 Task: Apply the line start through the arrow.
Action: Mouse moved to (110, 80)
Screenshot: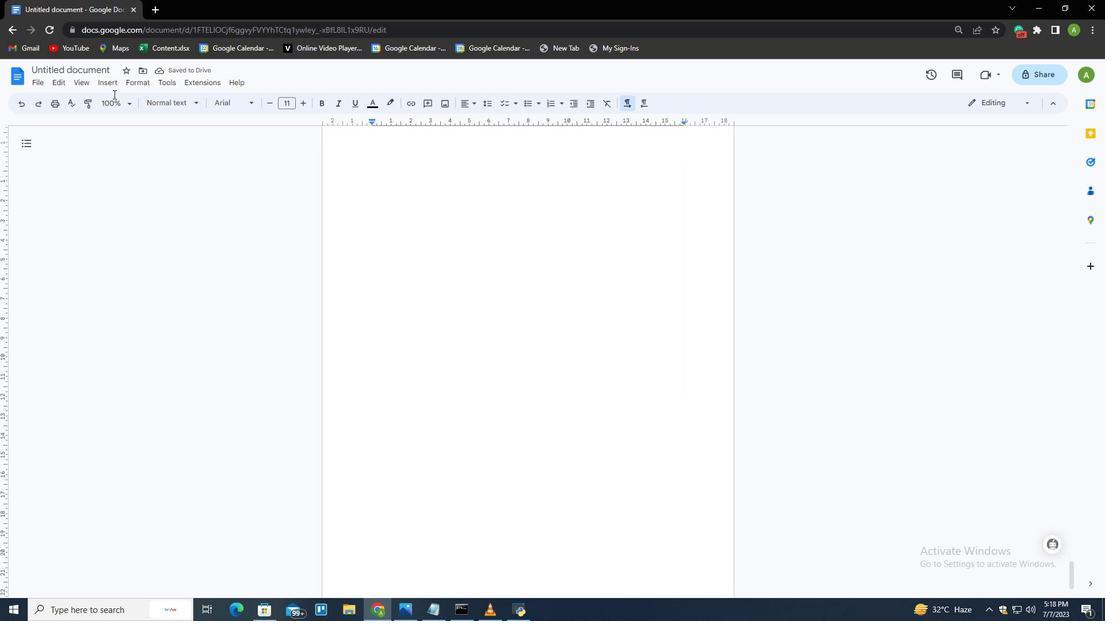 
Action: Mouse pressed left at (110, 80)
Screenshot: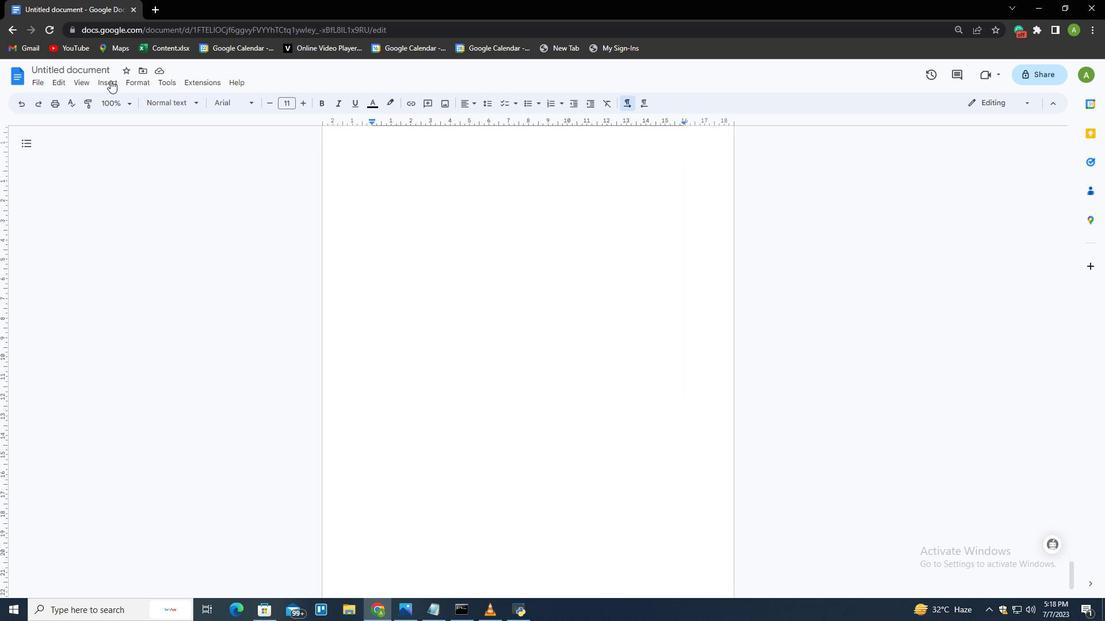 
Action: Mouse moved to (136, 133)
Screenshot: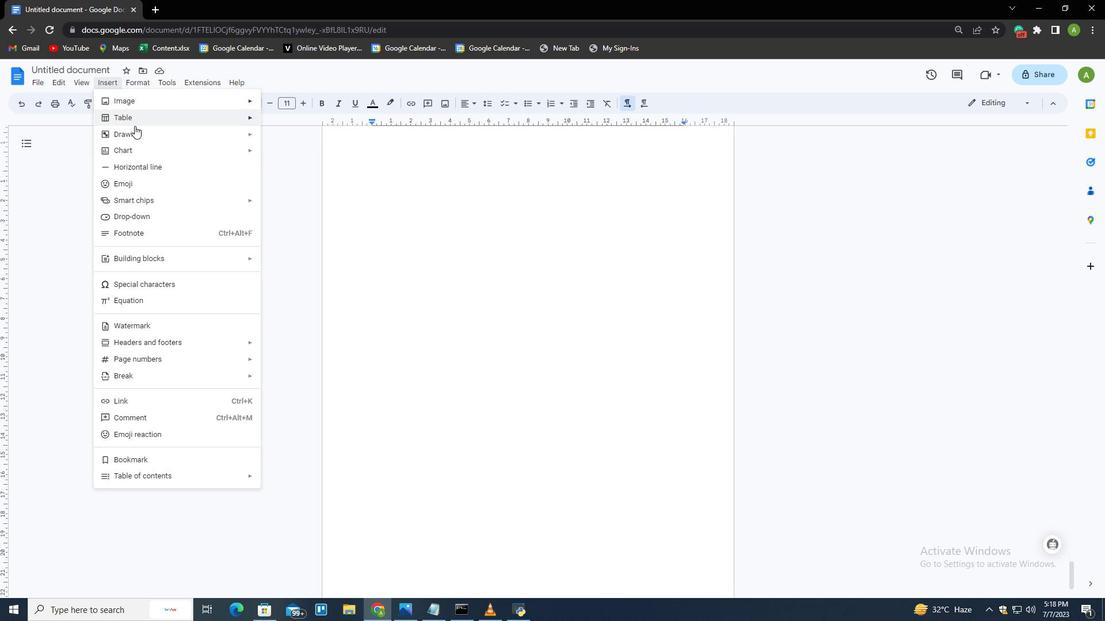 
Action: Mouse pressed left at (136, 133)
Screenshot: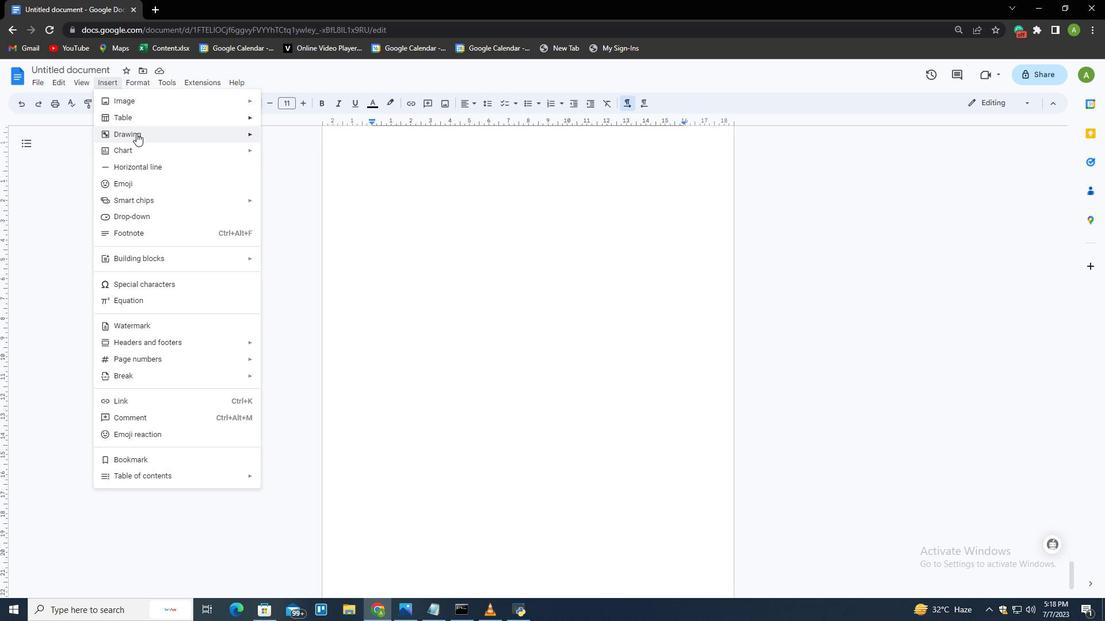 
Action: Mouse moved to (287, 134)
Screenshot: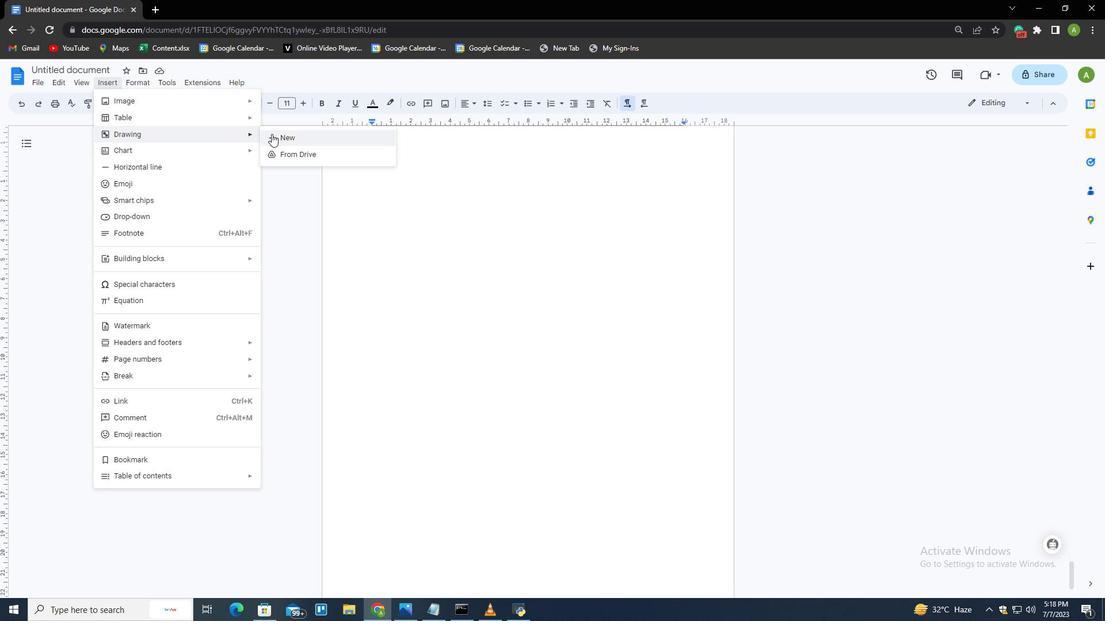 
Action: Mouse pressed left at (287, 134)
Screenshot: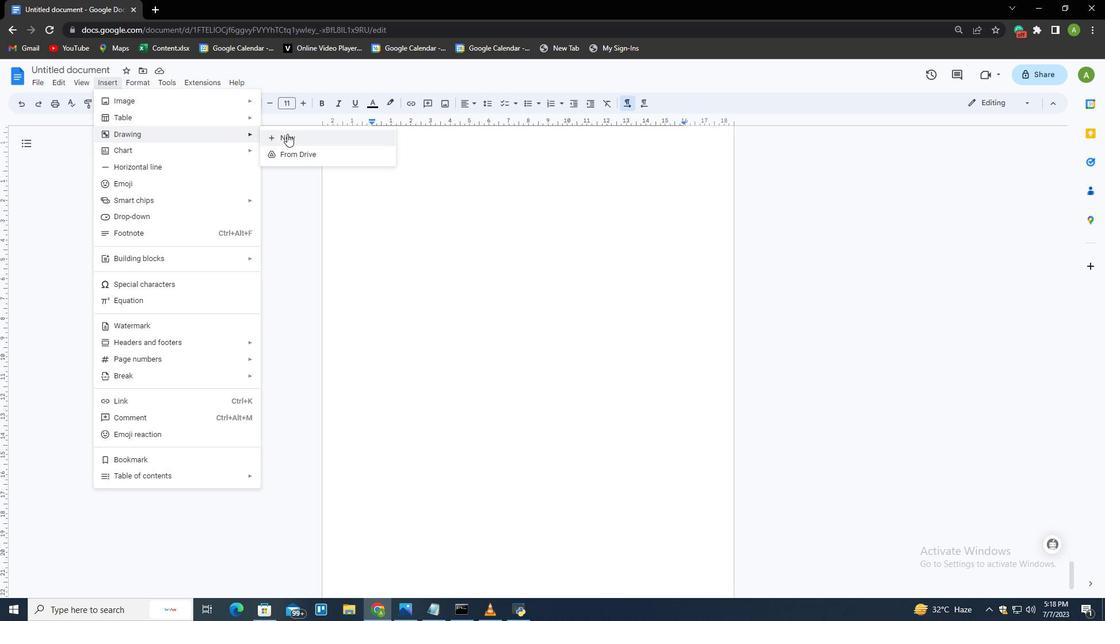
Action: Mouse moved to (428, 127)
Screenshot: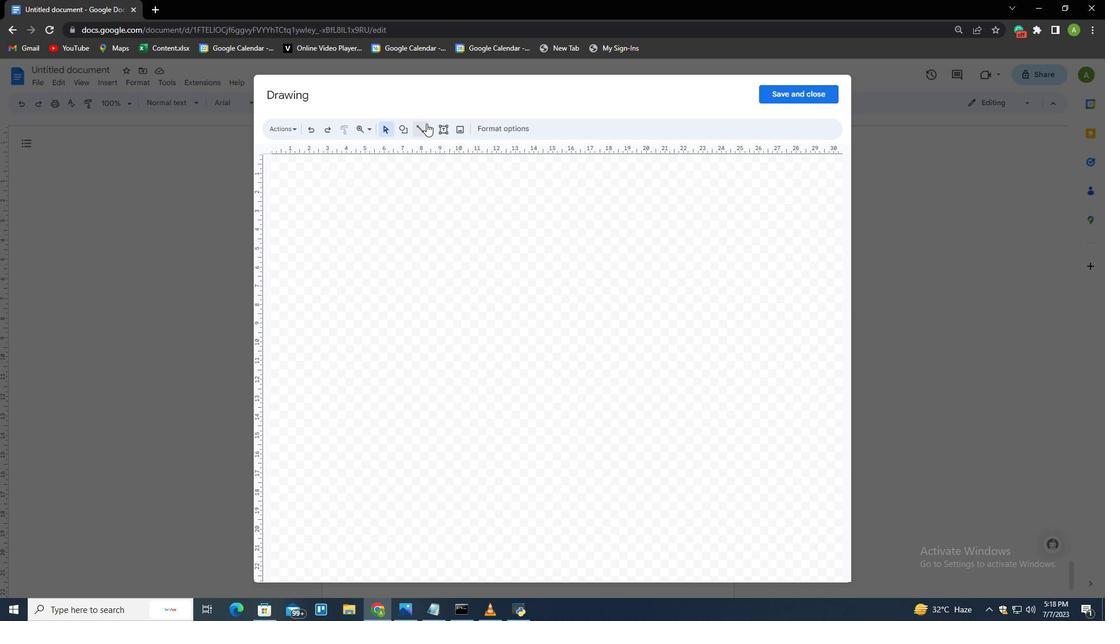 
Action: Mouse pressed left at (428, 127)
Screenshot: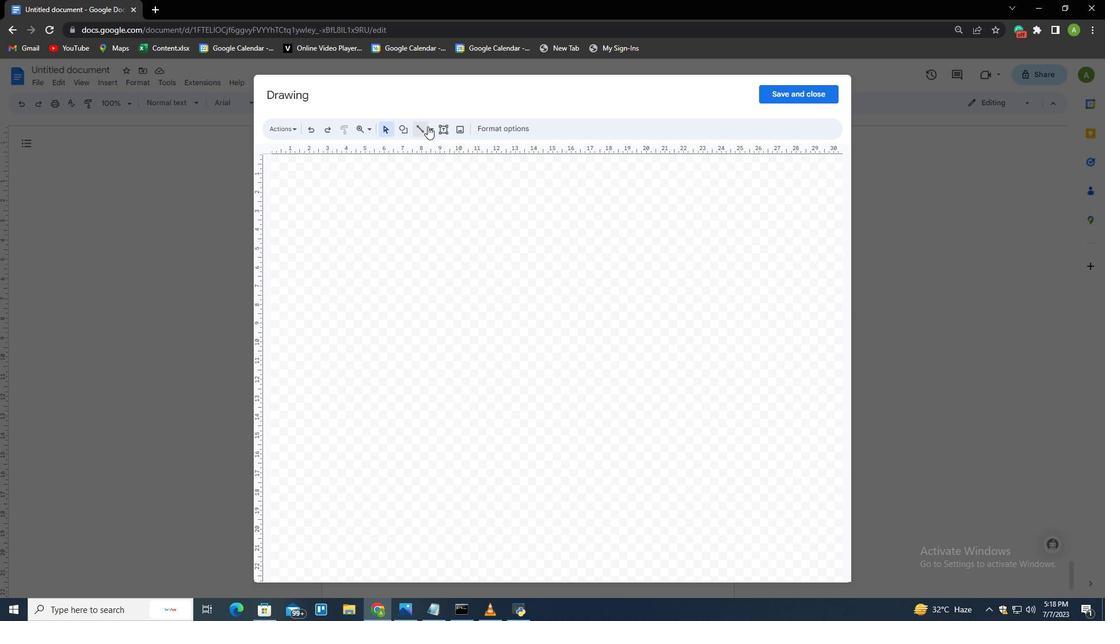 
Action: Mouse moved to (432, 149)
Screenshot: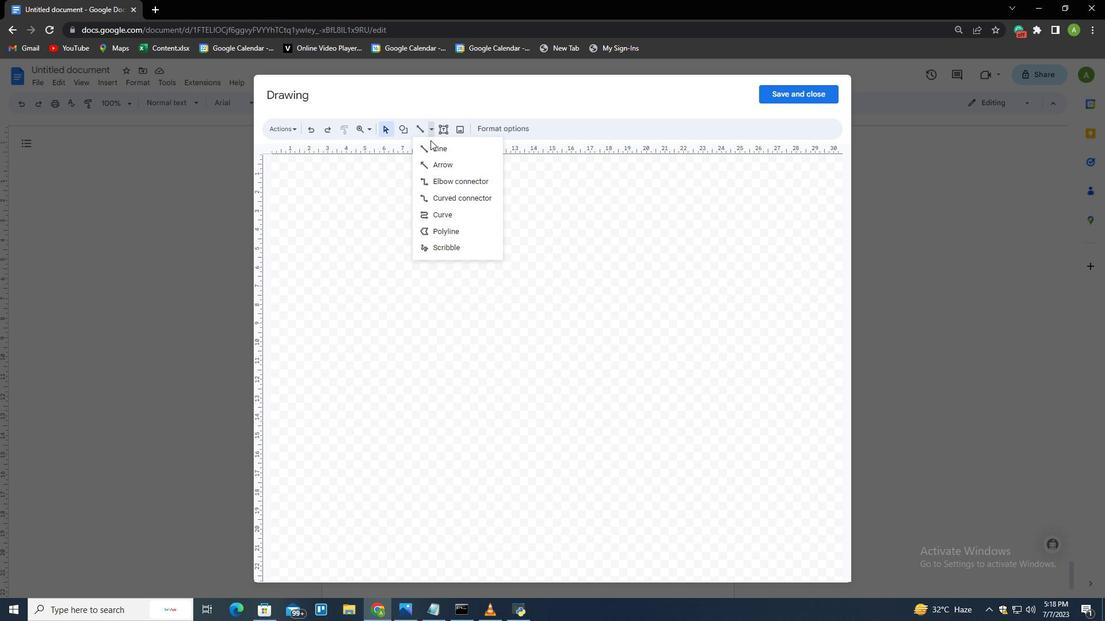 
Action: Mouse pressed left at (432, 149)
Screenshot: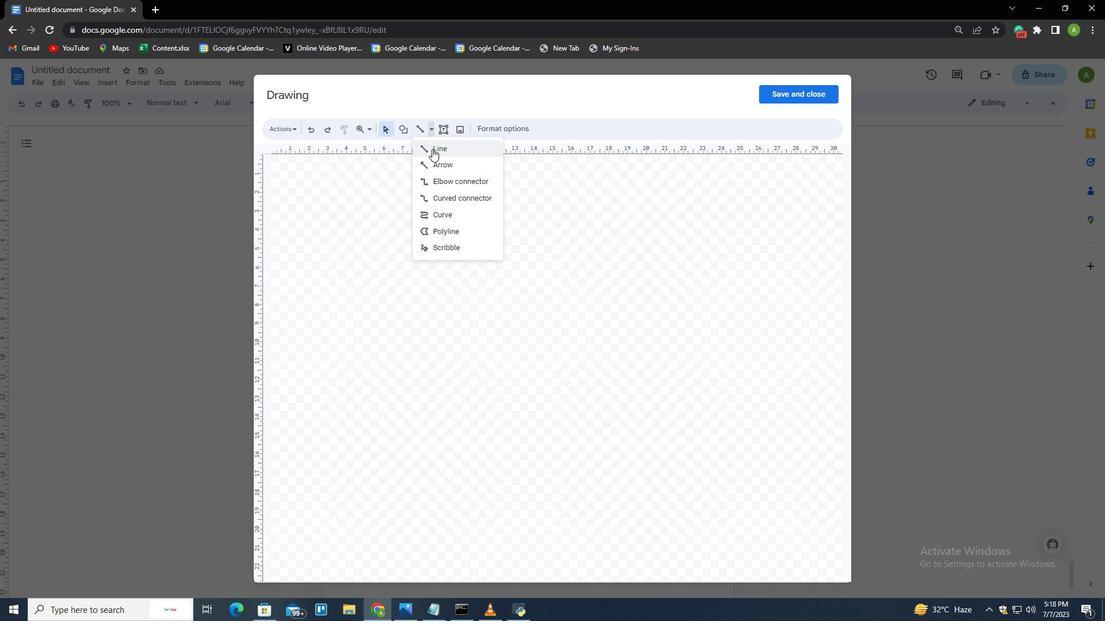 
Action: Mouse moved to (432, 267)
Screenshot: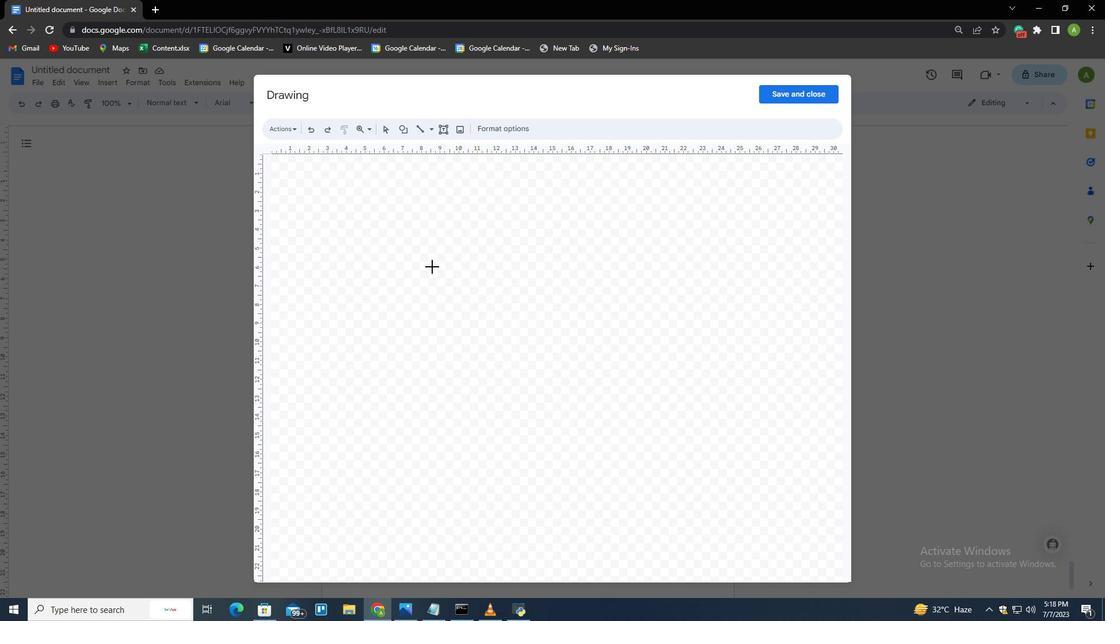 
Action: Mouse pressed left at (432, 267)
Screenshot: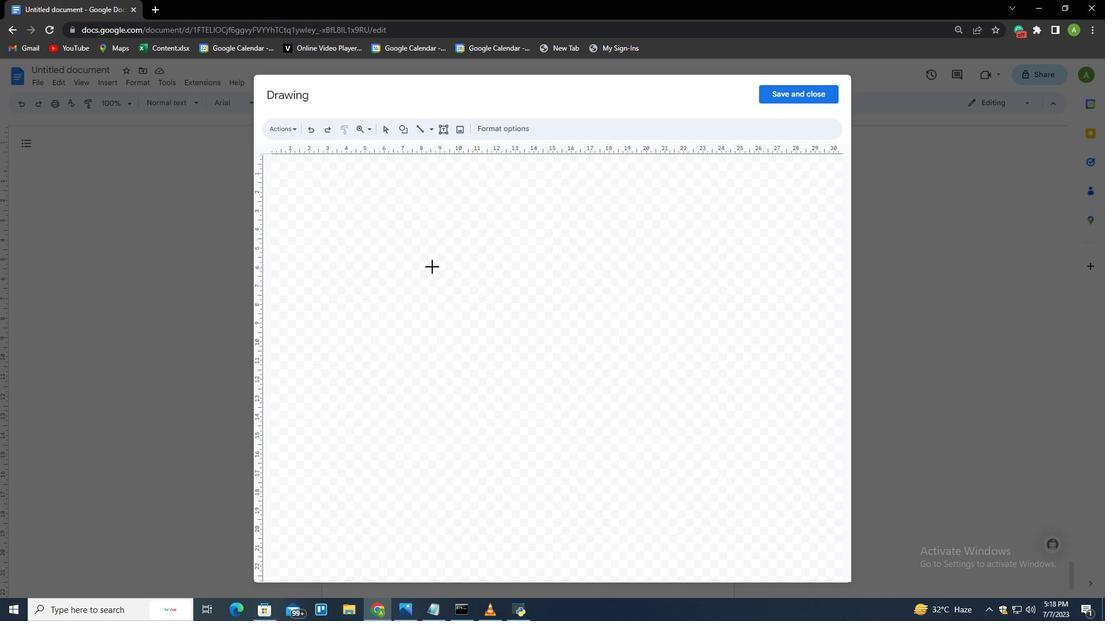 
Action: Mouse moved to (534, 127)
Screenshot: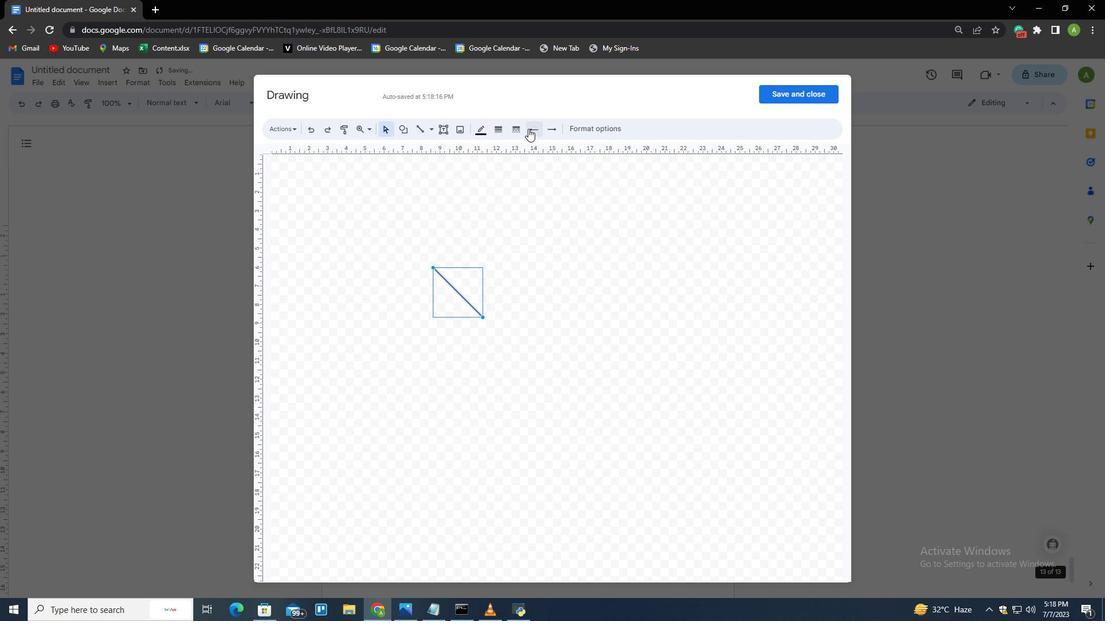 
Action: Mouse pressed left at (534, 127)
Screenshot: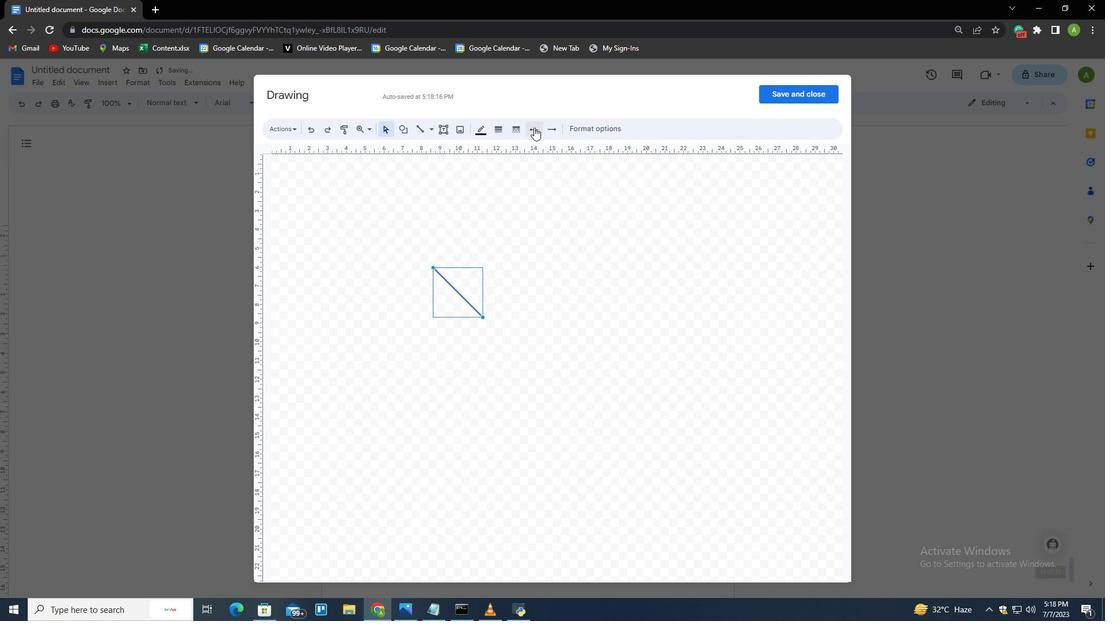 
Action: Mouse moved to (546, 161)
Screenshot: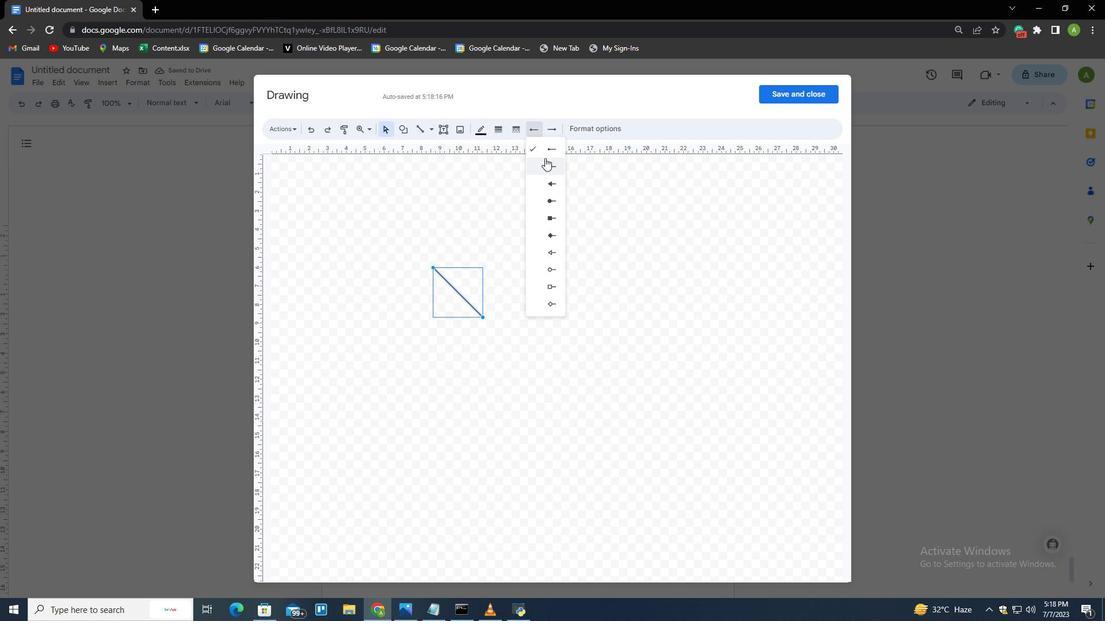 
Action: Mouse pressed left at (546, 161)
Screenshot: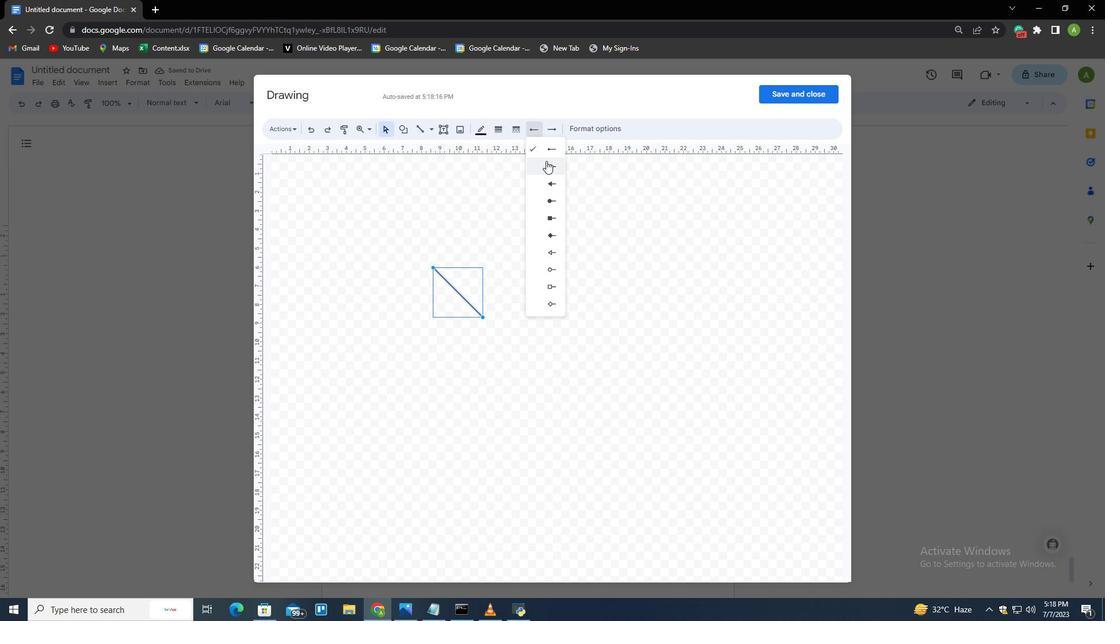 
Action: Mouse moved to (552, 248)
Screenshot: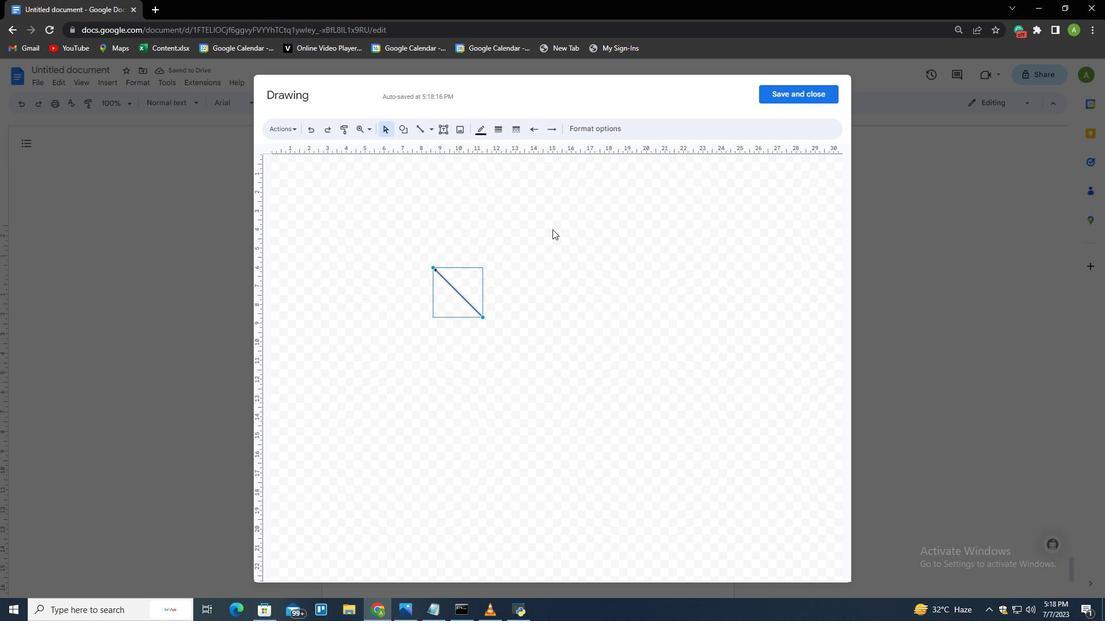 
Action: Mouse pressed left at (552, 248)
Screenshot: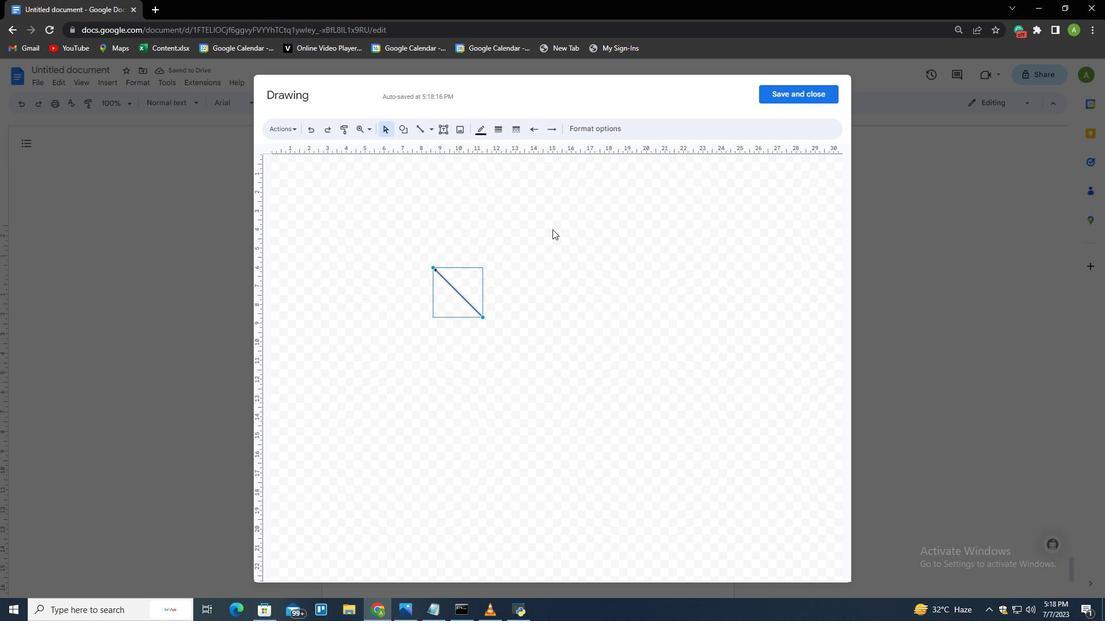 
